 Task: Sort the products in the category "Superfoods" by relevance.
Action: Mouse moved to (235, 109)
Screenshot: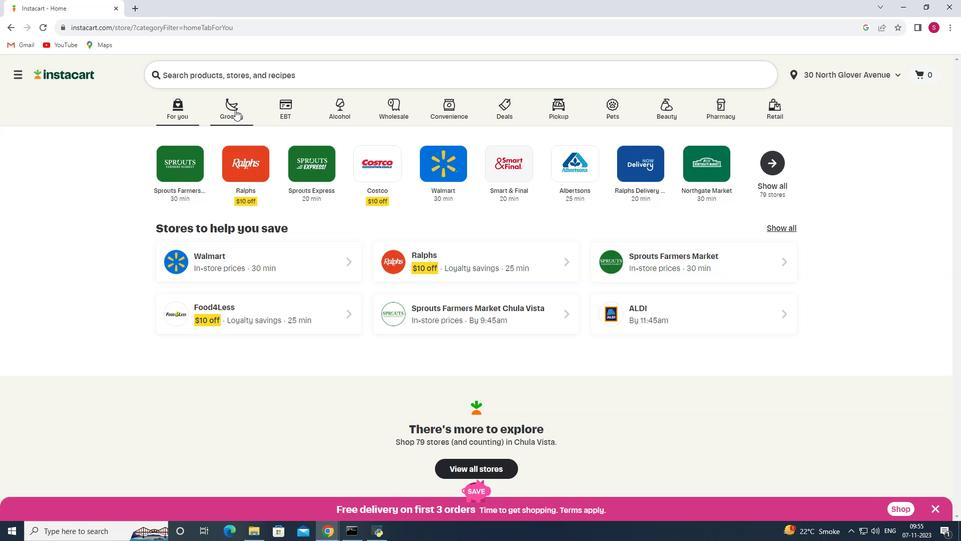 
Action: Mouse pressed left at (235, 109)
Screenshot: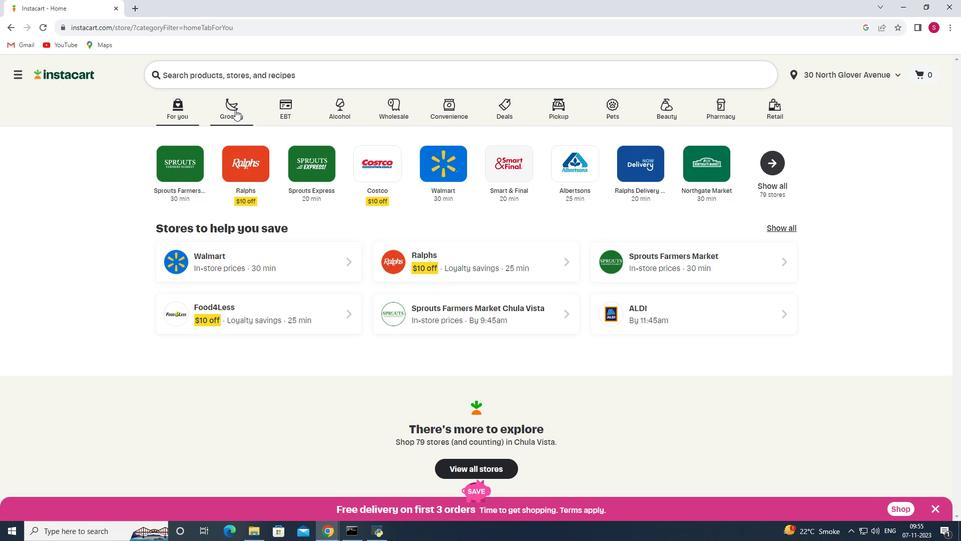 
Action: Mouse moved to (256, 280)
Screenshot: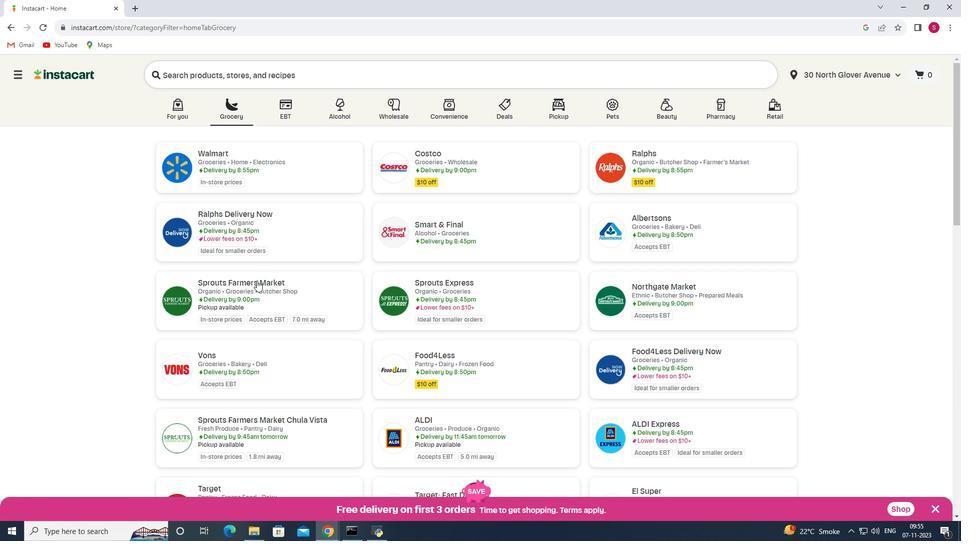 
Action: Mouse pressed left at (256, 280)
Screenshot: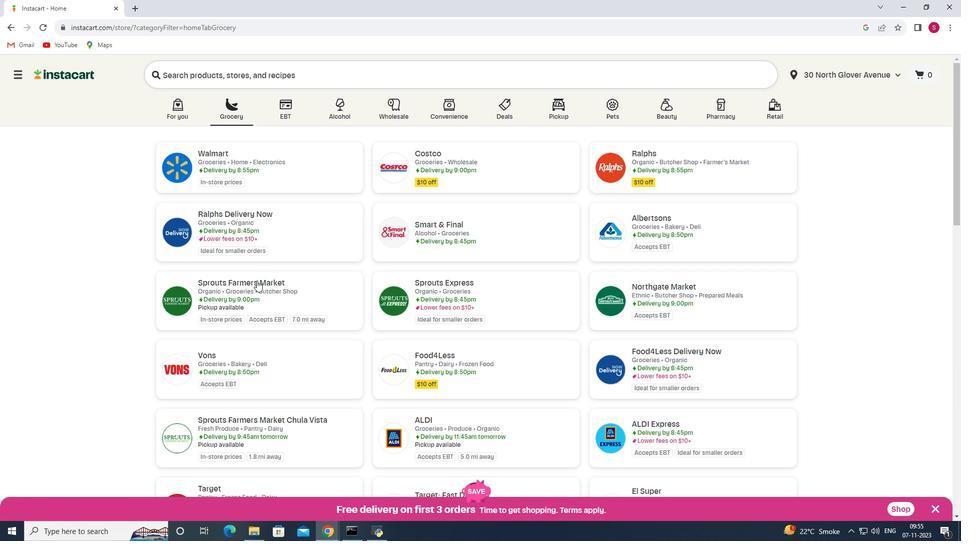 
Action: Mouse moved to (71, 312)
Screenshot: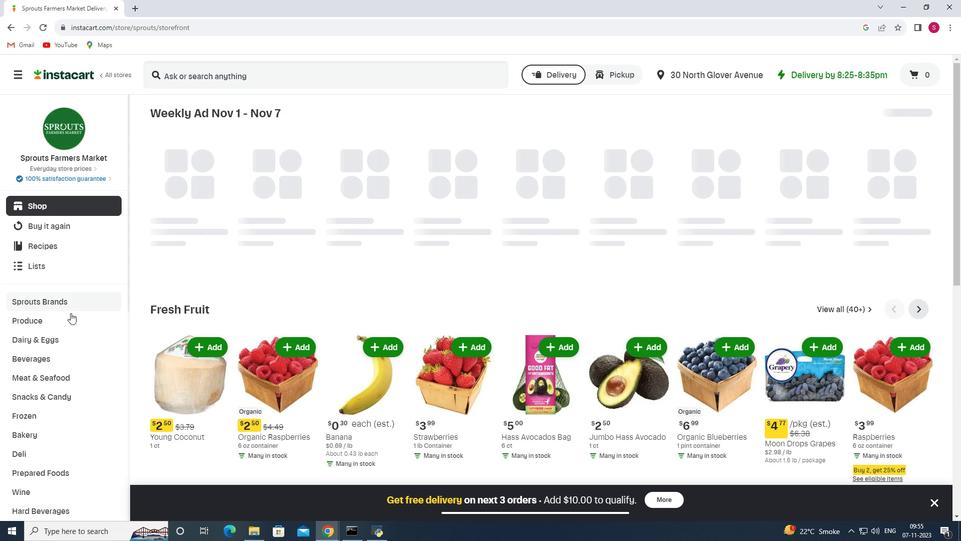 
Action: Mouse scrolled (71, 311) with delta (0, 0)
Screenshot: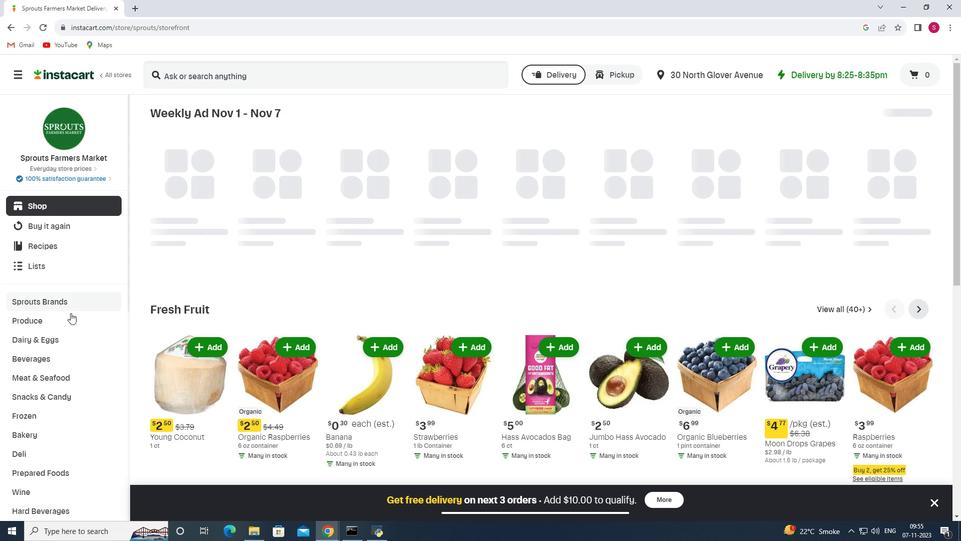 
Action: Mouse moved to (70, 313)
Screenshot: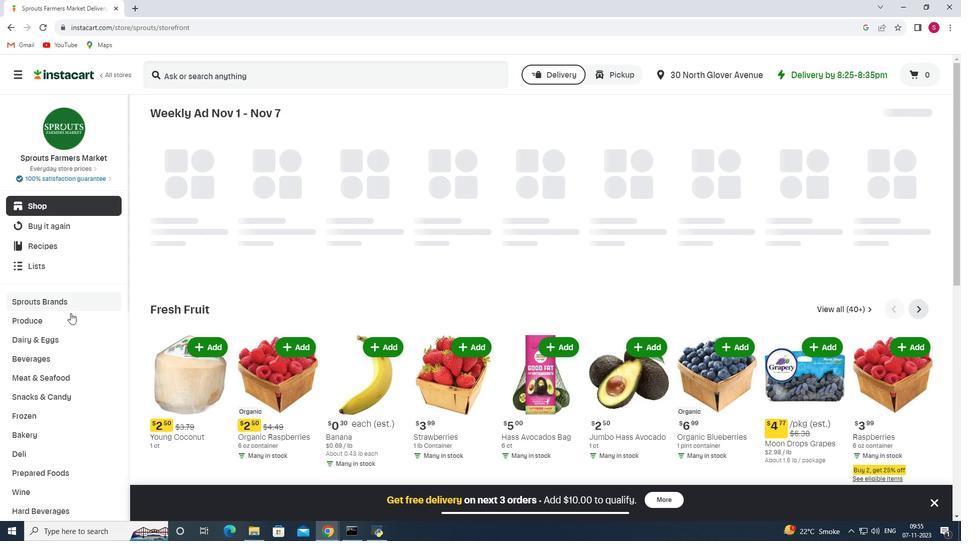 
Action: Mouse scrolled (70, 312) with delta (0, 0)
Screenshot: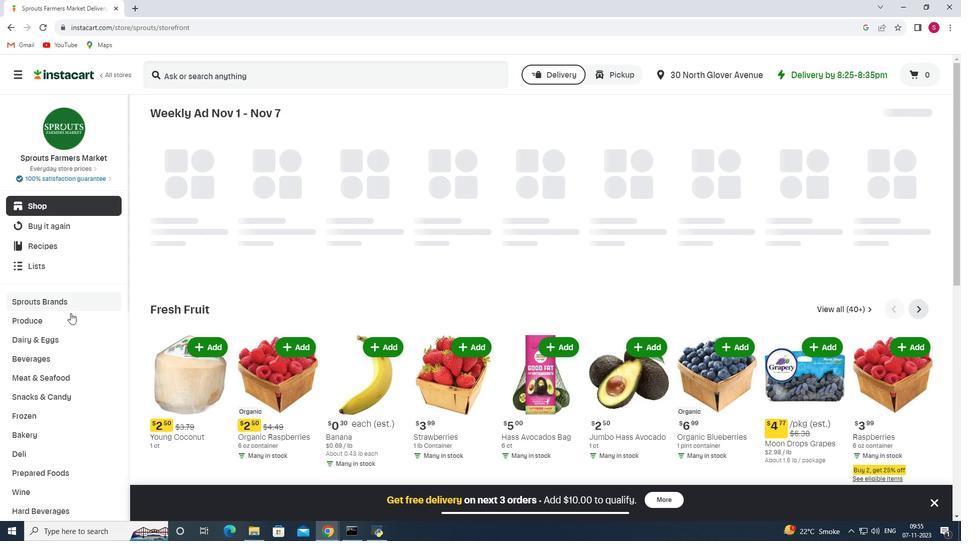 
Action: Mouse scrolled (70, 312) with delta (0, 0)
Screenshot: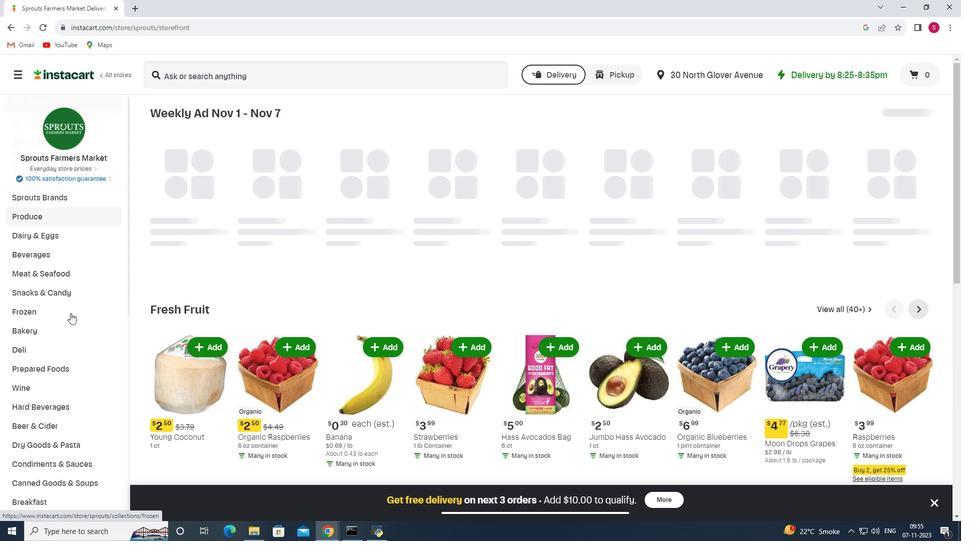 
Action: Mouse scrolled (70, 312) with delta (0, 0)
Screenshot: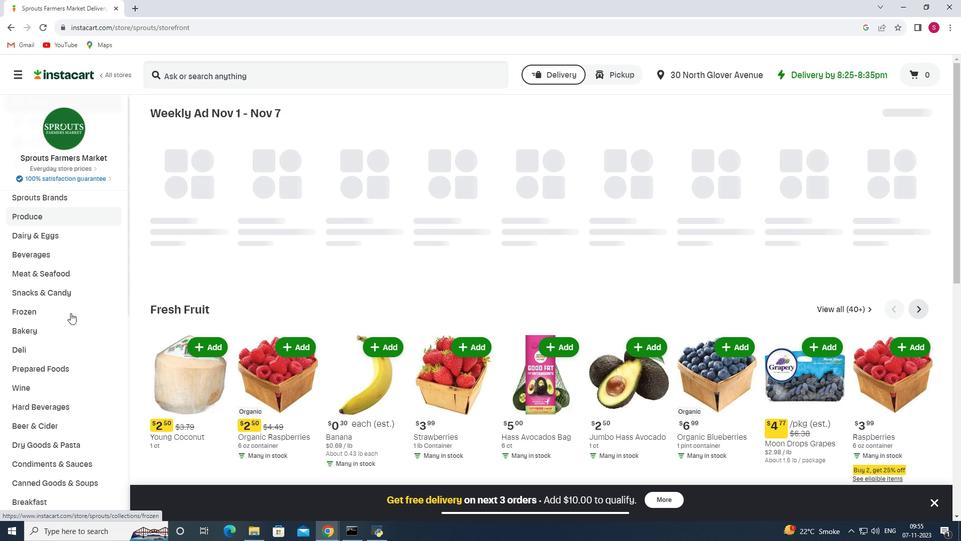 
Action: Mouse scrolled (70, 312) with delta (0, 0)
Screenshot: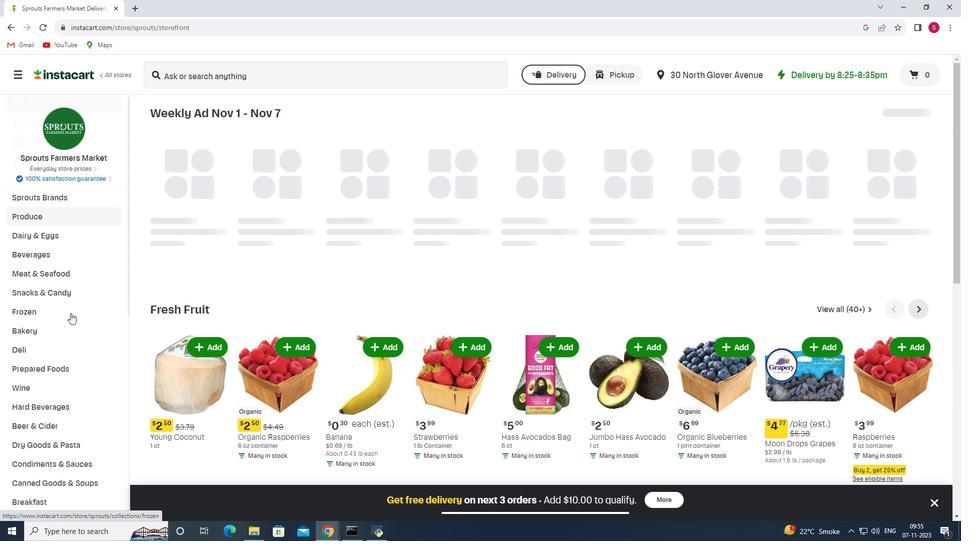 
Action: Mouse scrolled (70, 312) with delta (0, 0)
Screenshot: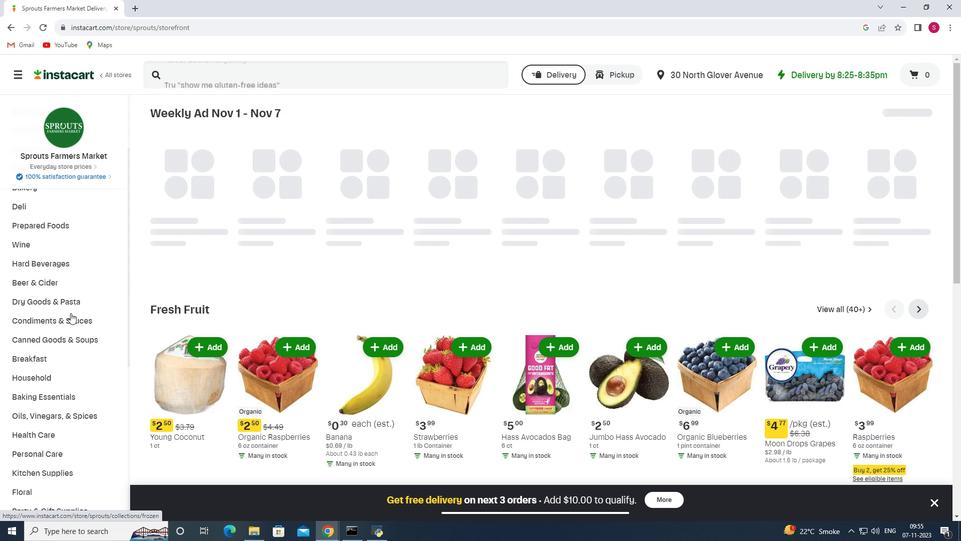
Action: Mouse moved to (66, 298)
Screenshot: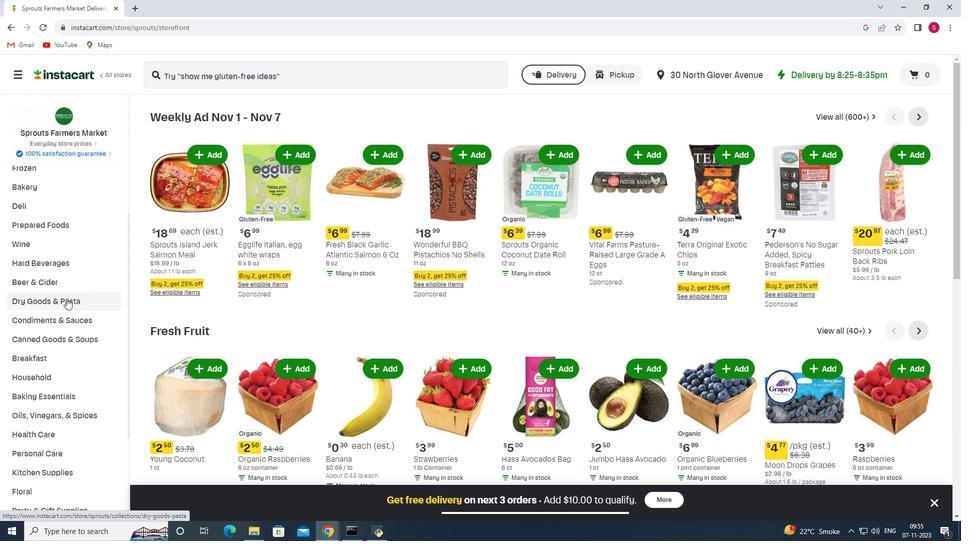 
Action: Mouse scrolled (66, 298) with delta (0, 0)
Screenshot: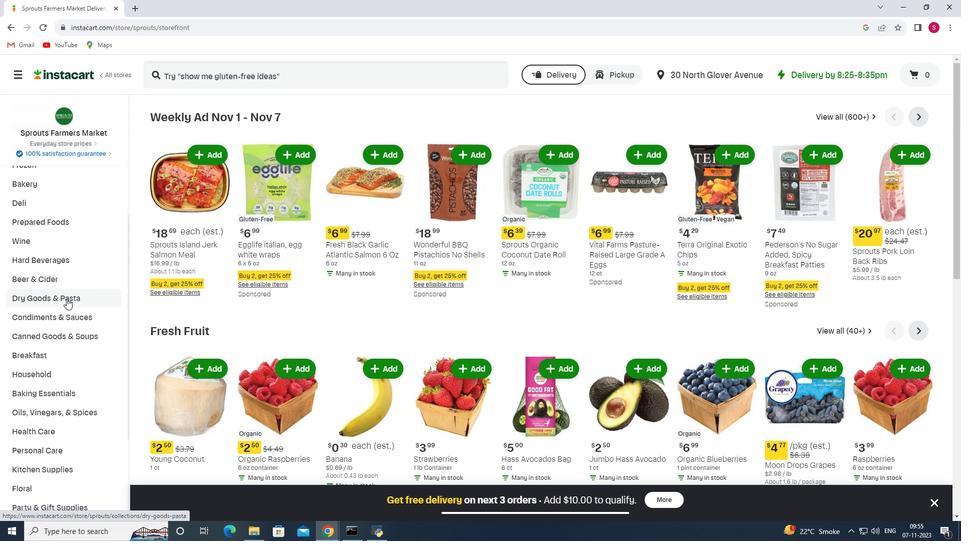
Action: Mouse scrolled (66, 298) with delta (0, 0)
Screenshot: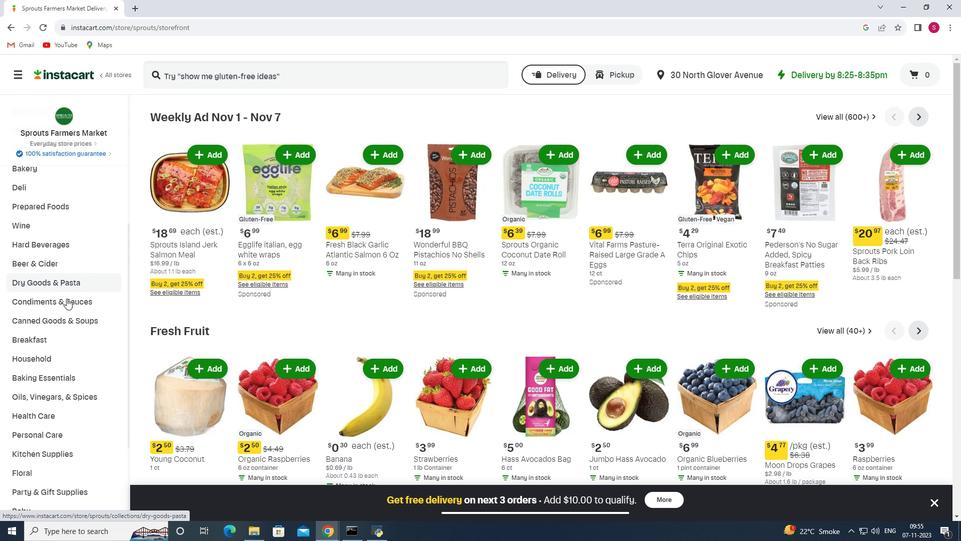 
Action: Mouse moved to (60, 337)
Screenshot: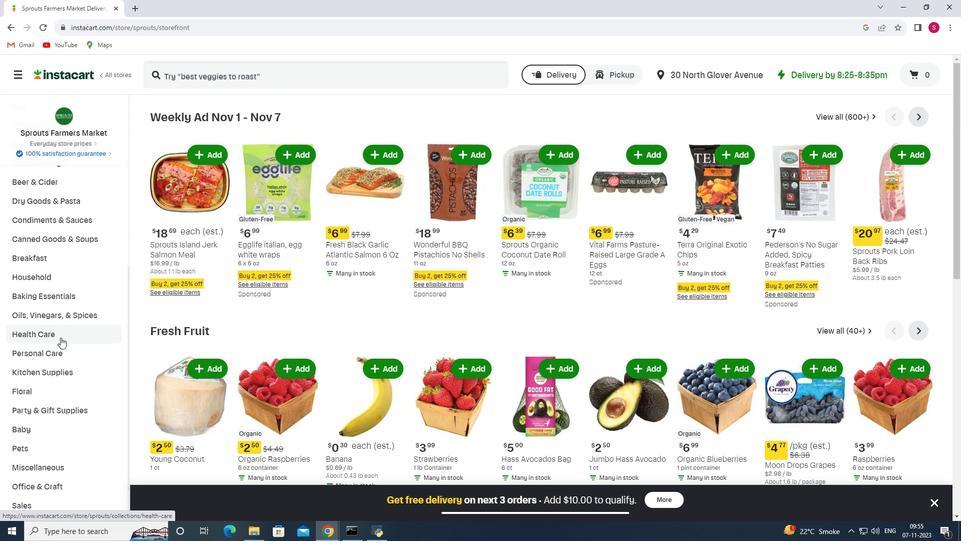 
Action: Mouse pressed left at (60, 337)
Screenshot: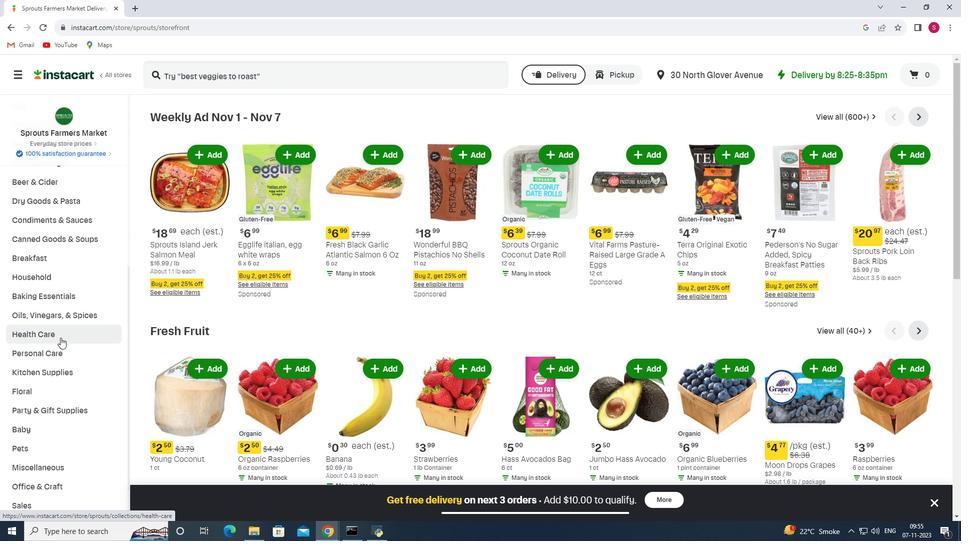 
Action: Mouse moved to (353, 144)
Screenshot: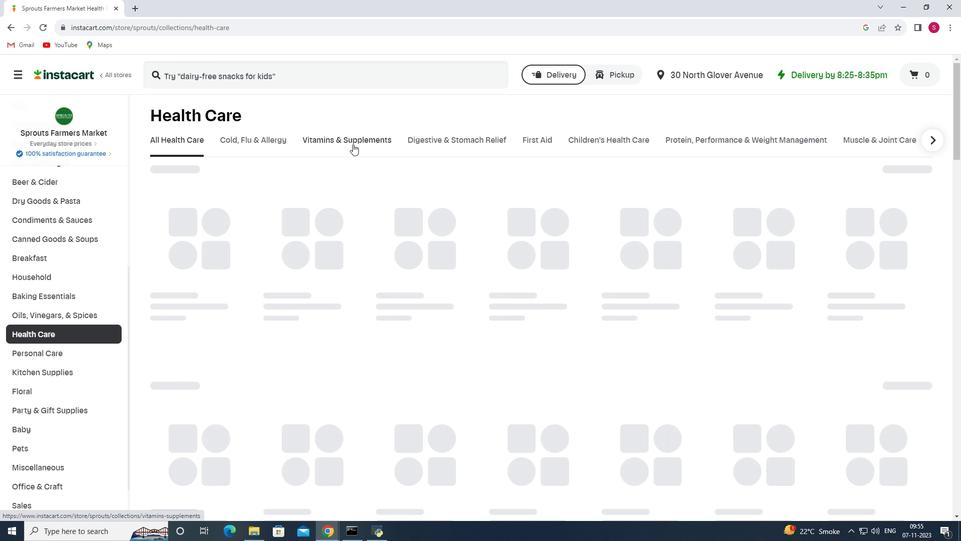 
Action: Mouse pressed left at (353, 144)
Screenshot: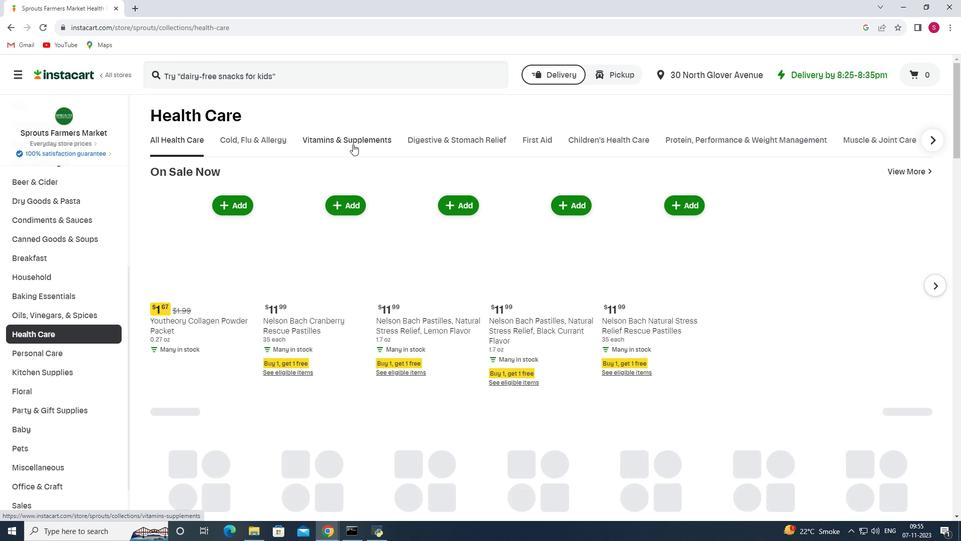 
Action: Mouse moved to (417, 190)
Screenshot: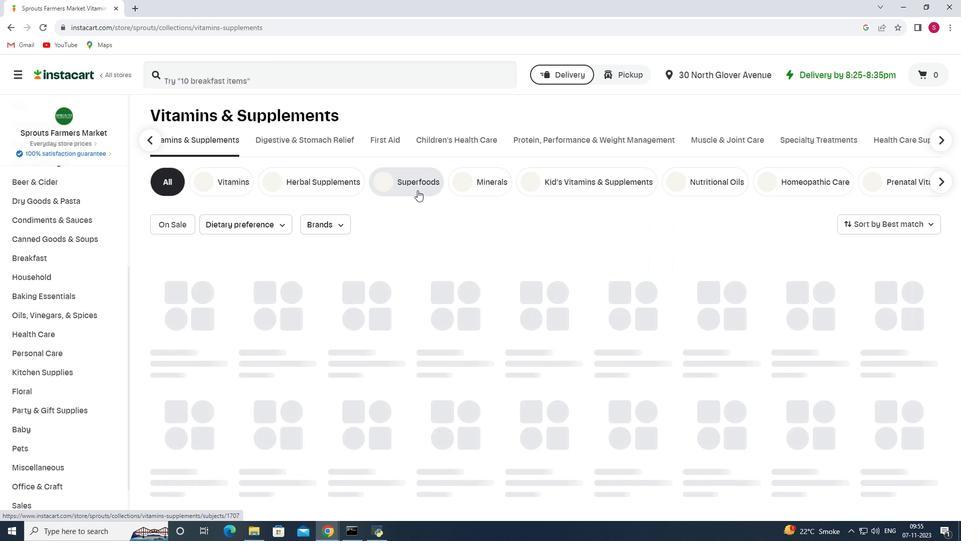 
Action: Mouse pressed left at (417, 190)
Screenshot: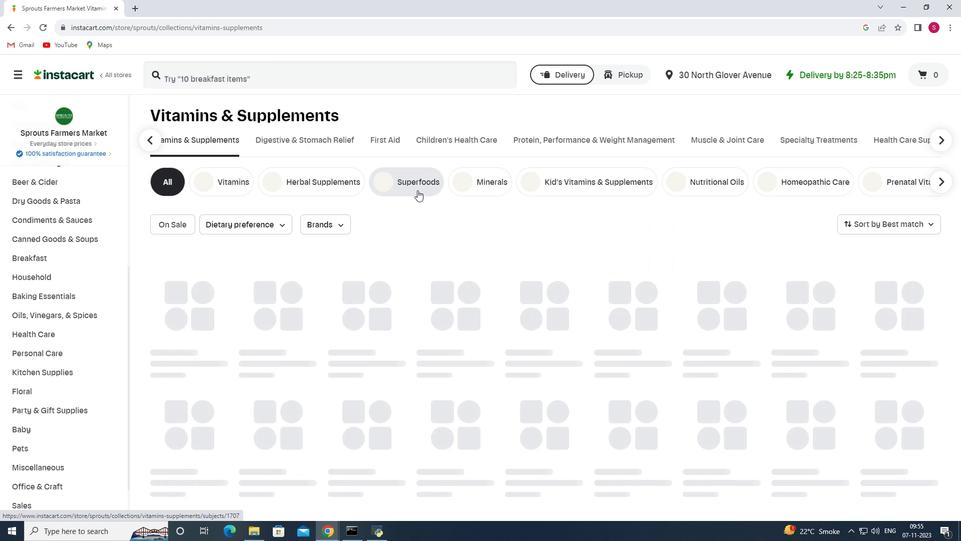 
Action: Mouse moved to (889, 225)
Screenshot: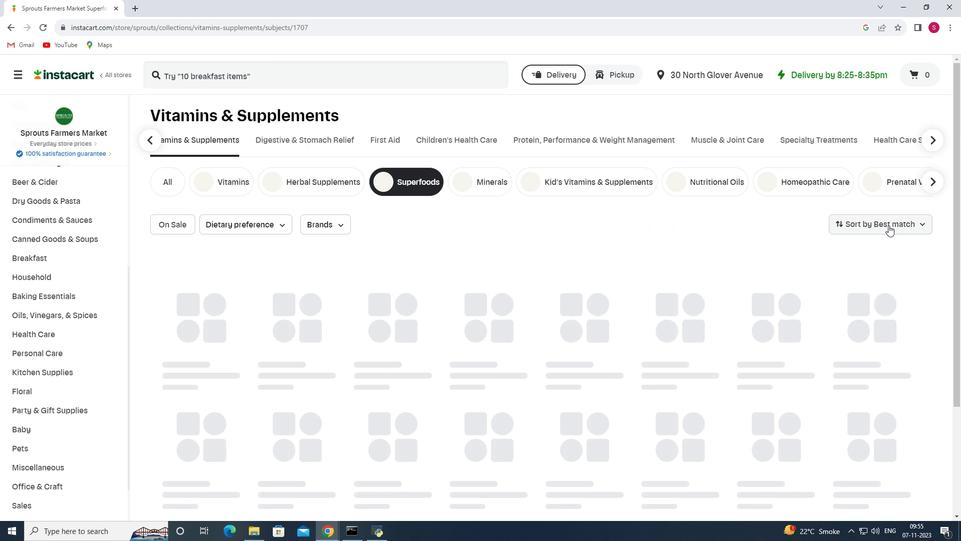 
Action: Mouse pressed left at (889, 225)
Screenshot: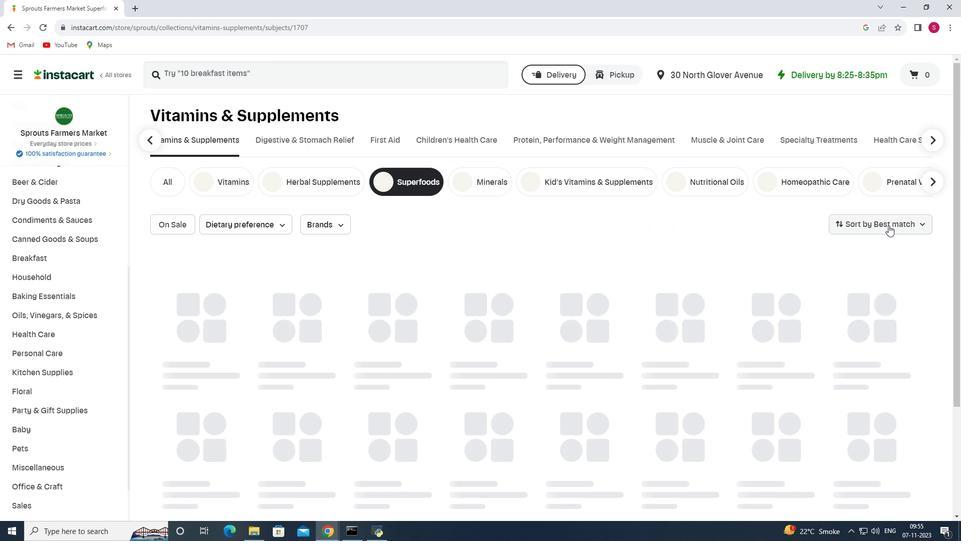 
Action: Mouse moved to (860, 370)
Screenshot: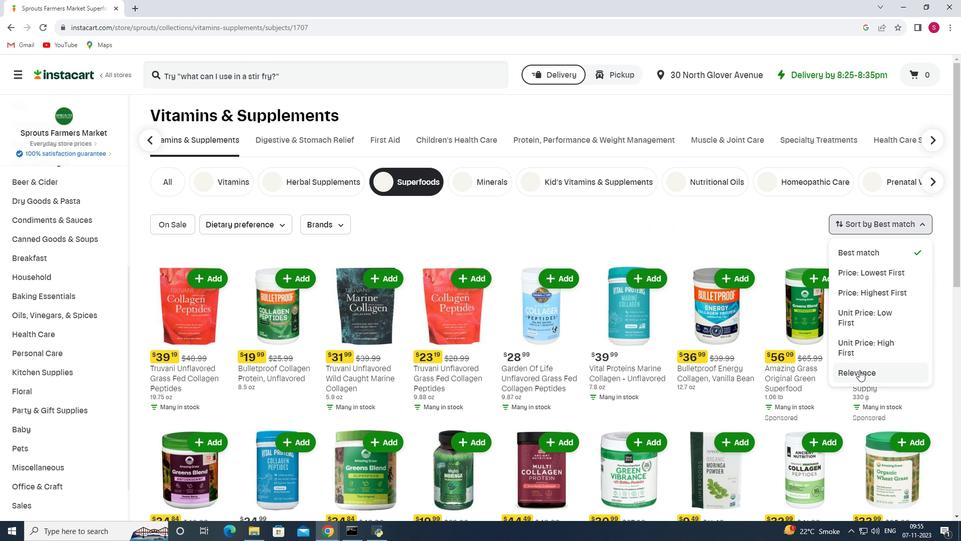 
Action: Mouse pressed left at (860, 370)
Screenshot: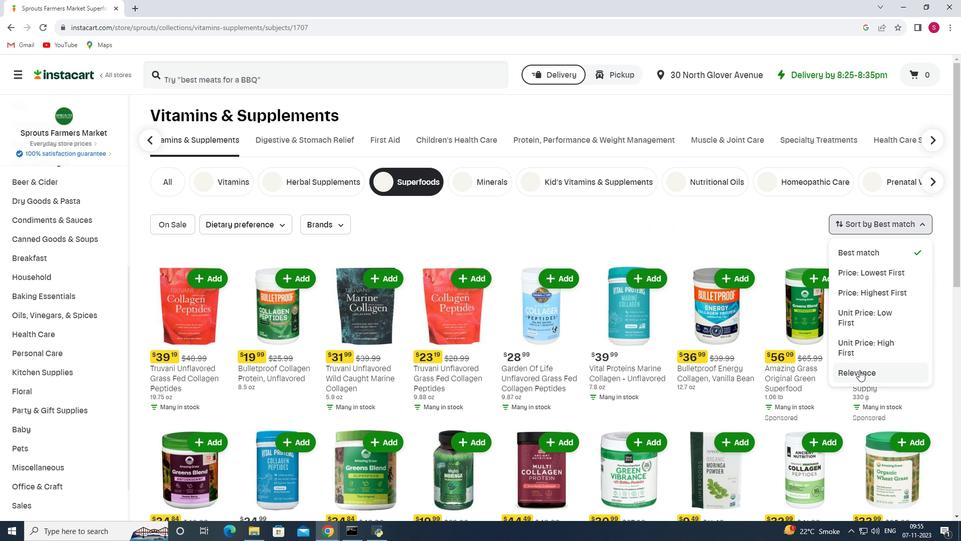 
